Task: Apply bulleted list to the description text.
Action: Mouse moved to (502, 473)
Screenshot: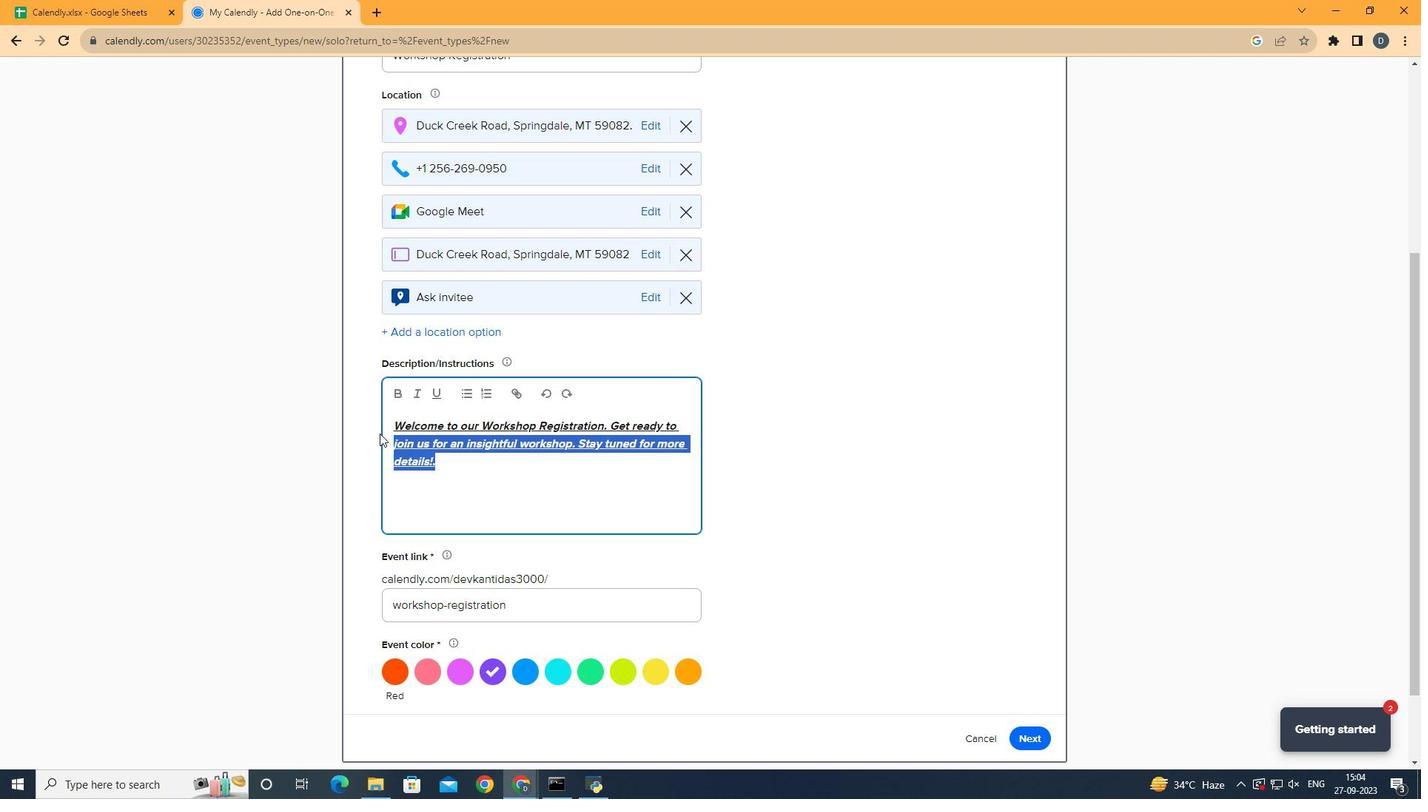 
Action: Mouse pressed left at (502, 473)
Screenshot: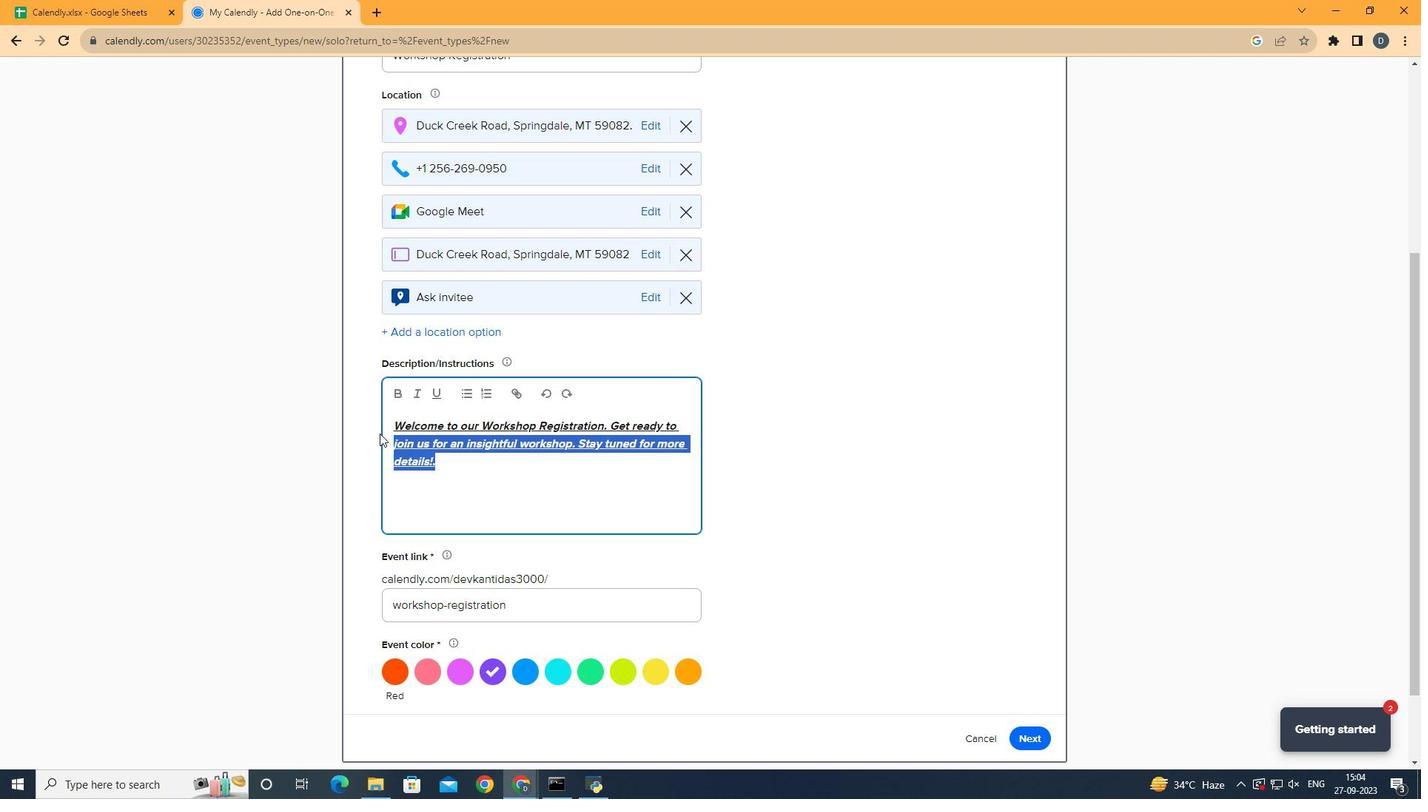 
Action: Mouse moved to (464, 399)
Screenshot: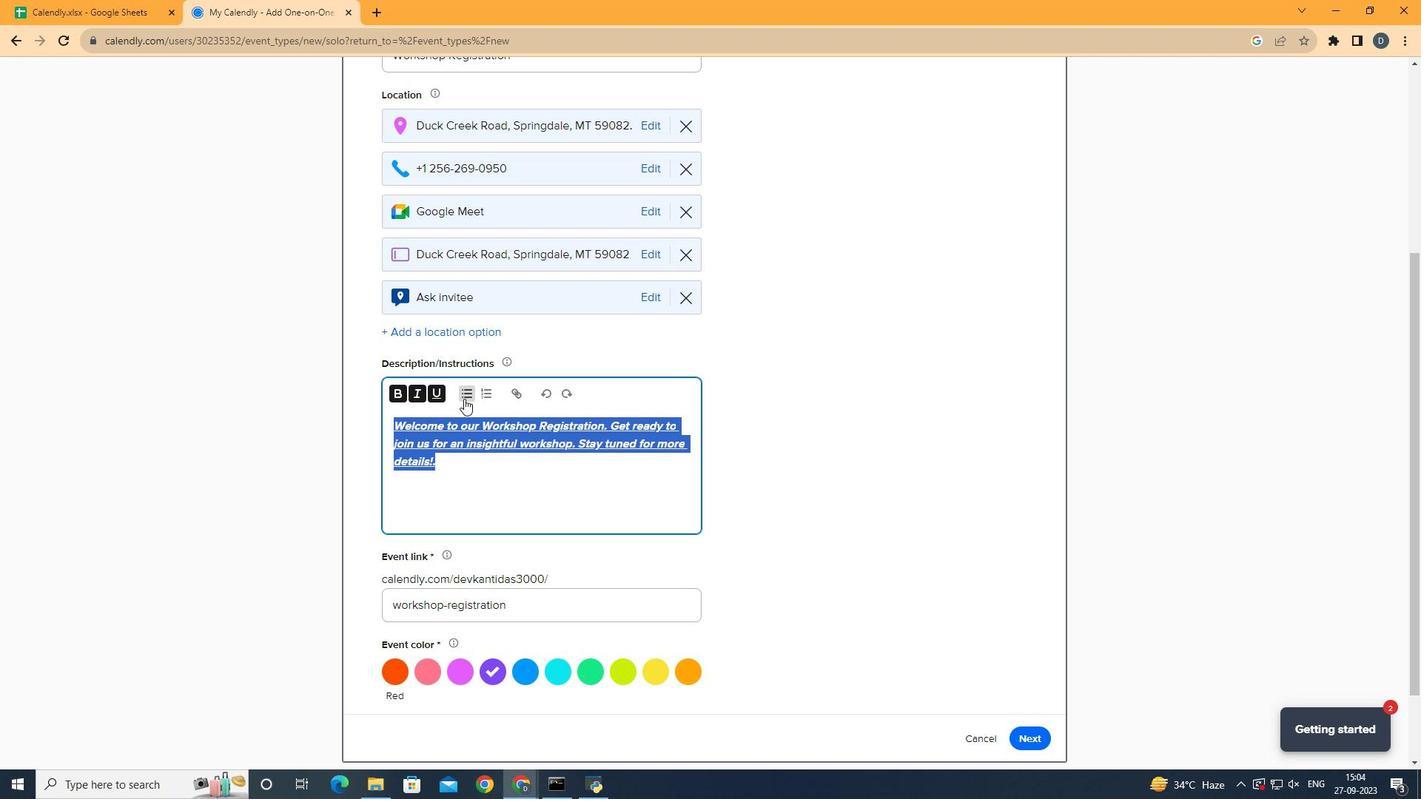 
Action: Mouse pressed left at (464, 399)
Screenshot: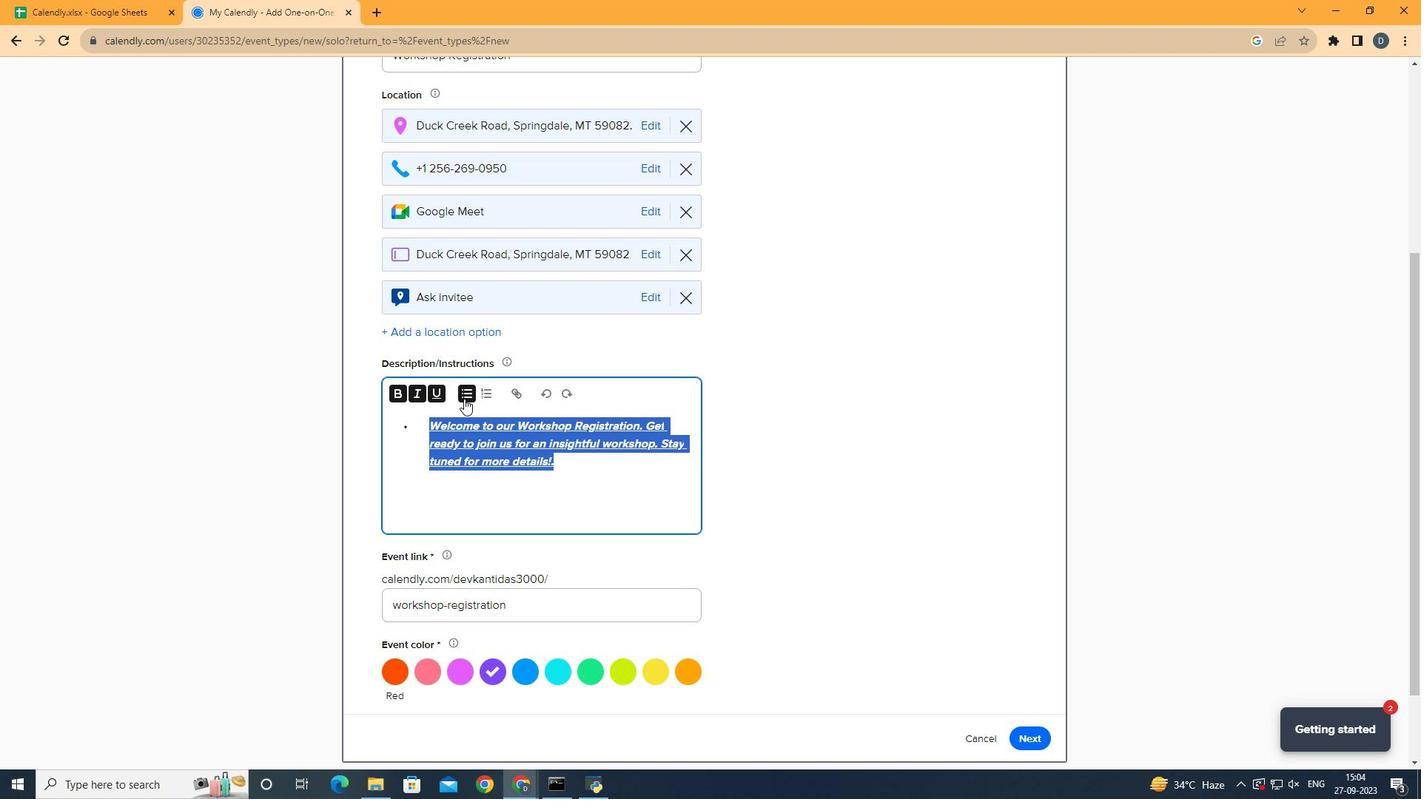 
Action: Mouse moved to (771, 465)
Screenshot: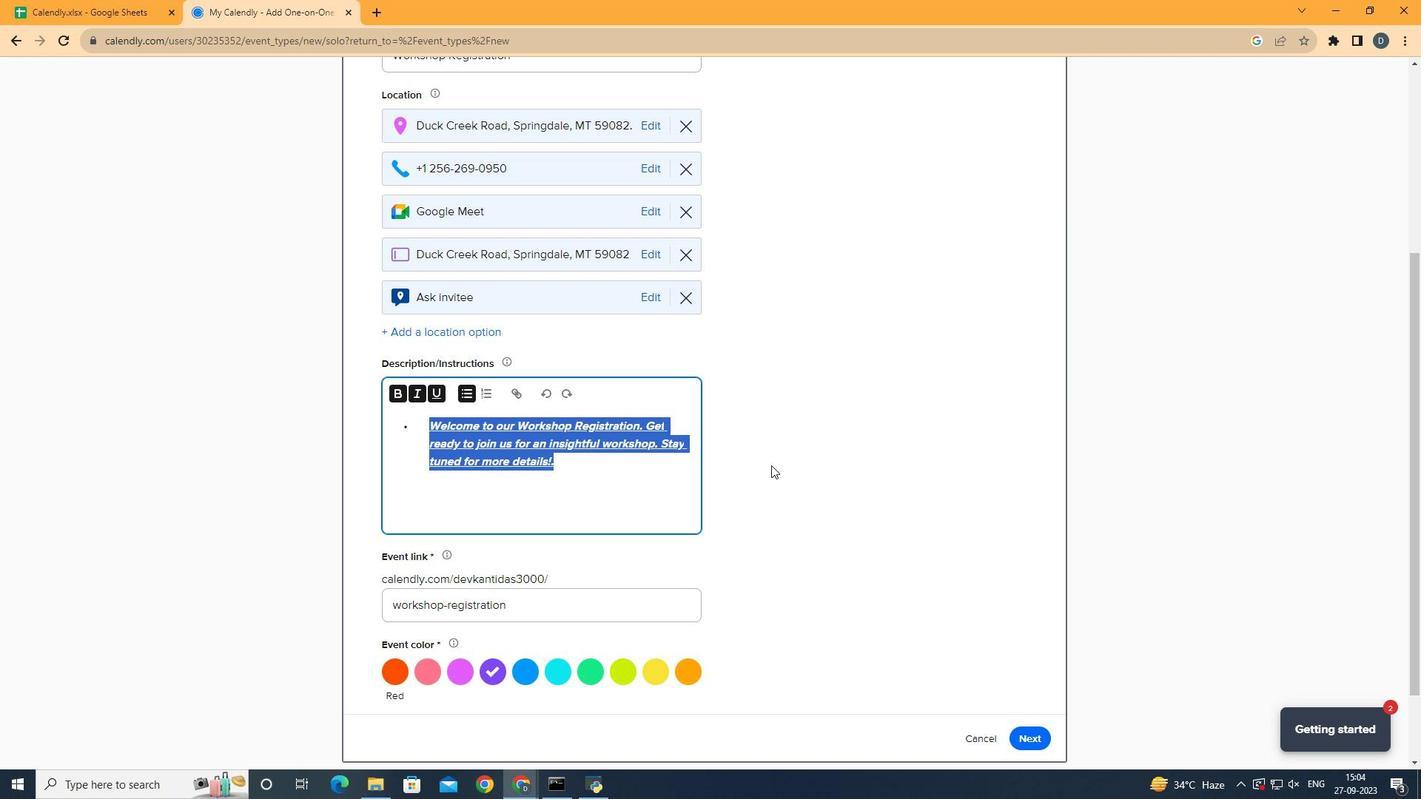 
Action: Mouse pressed left at (771, 465)
Screenshot: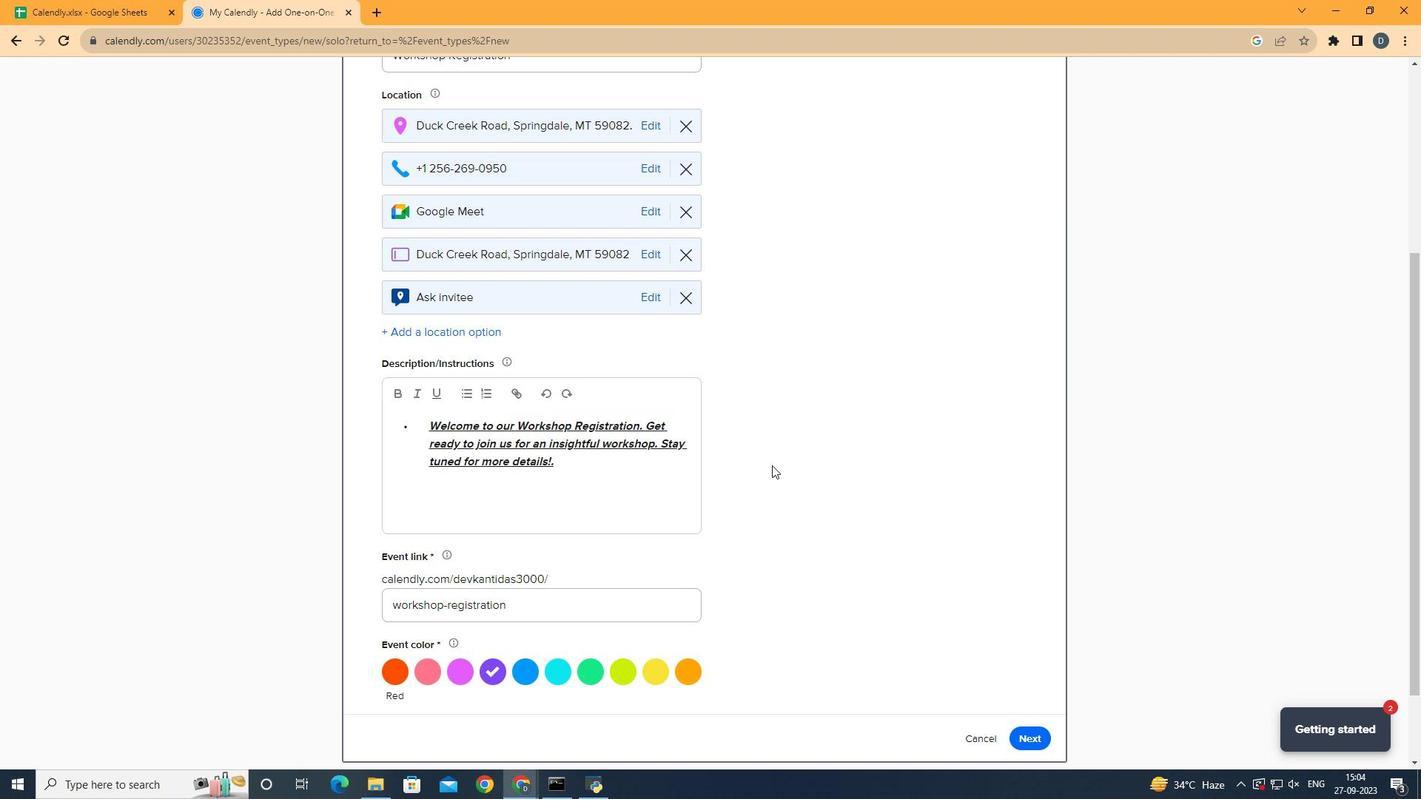 
Action: Mouse moved to (772, 465)
Screenshot: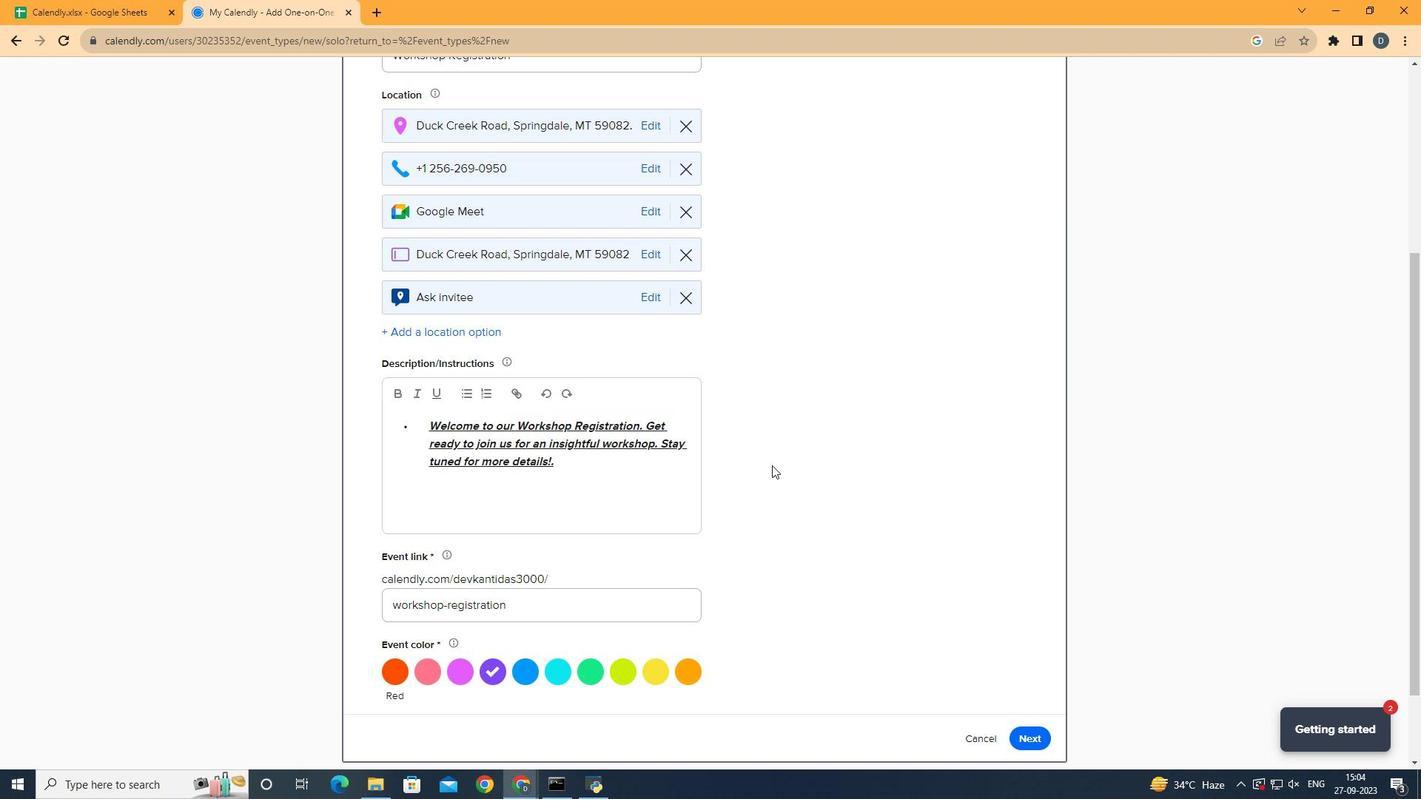 
